 Task: Add Nilesh Gunjan as a required attendee to the Global Team Meeting on June 28, 2023, from 4:00 PM to 4:30 PM.
Action: Mouse moved to (18, 61)
Screenshot: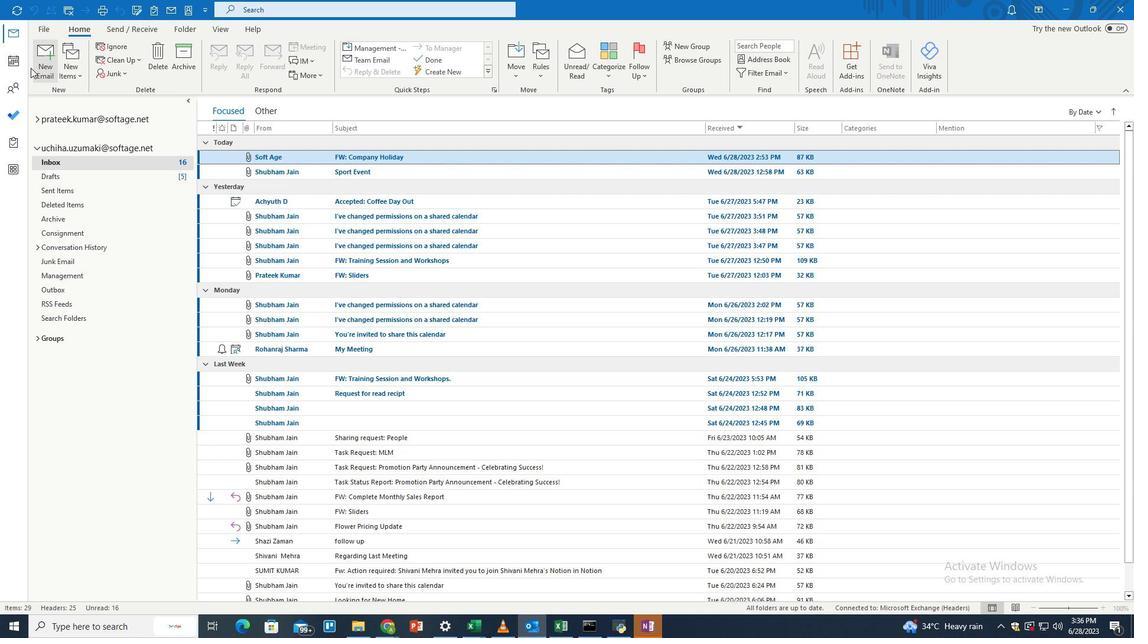 
Action: Mouse pressed left at (18, 61)
Screenshot: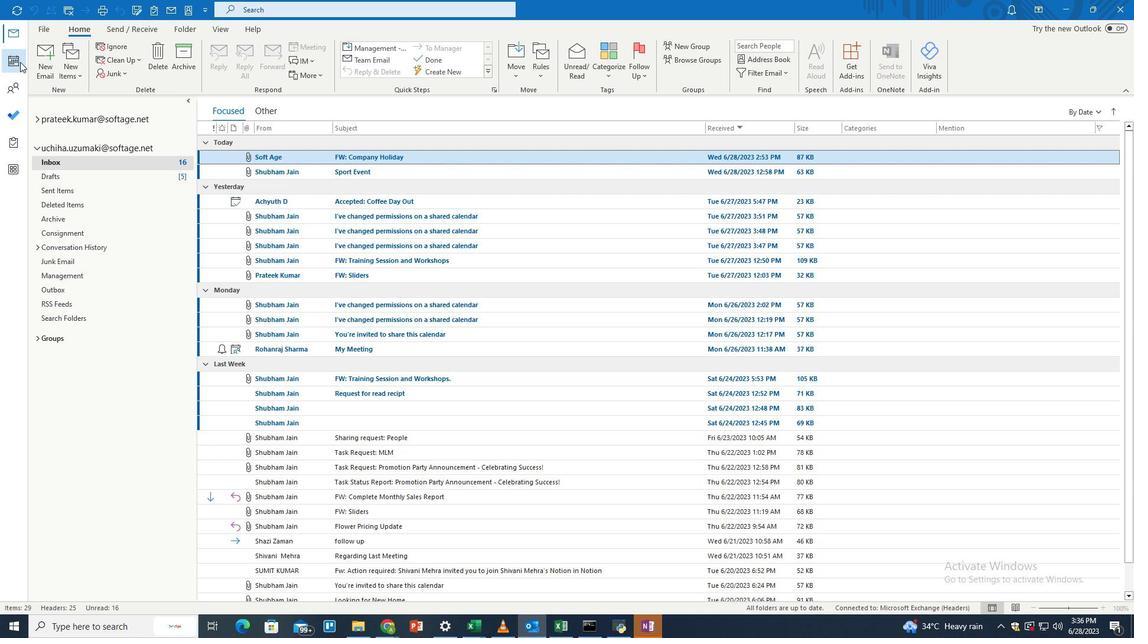 
Action: Mouse moved to (284, 402)
Screenshot: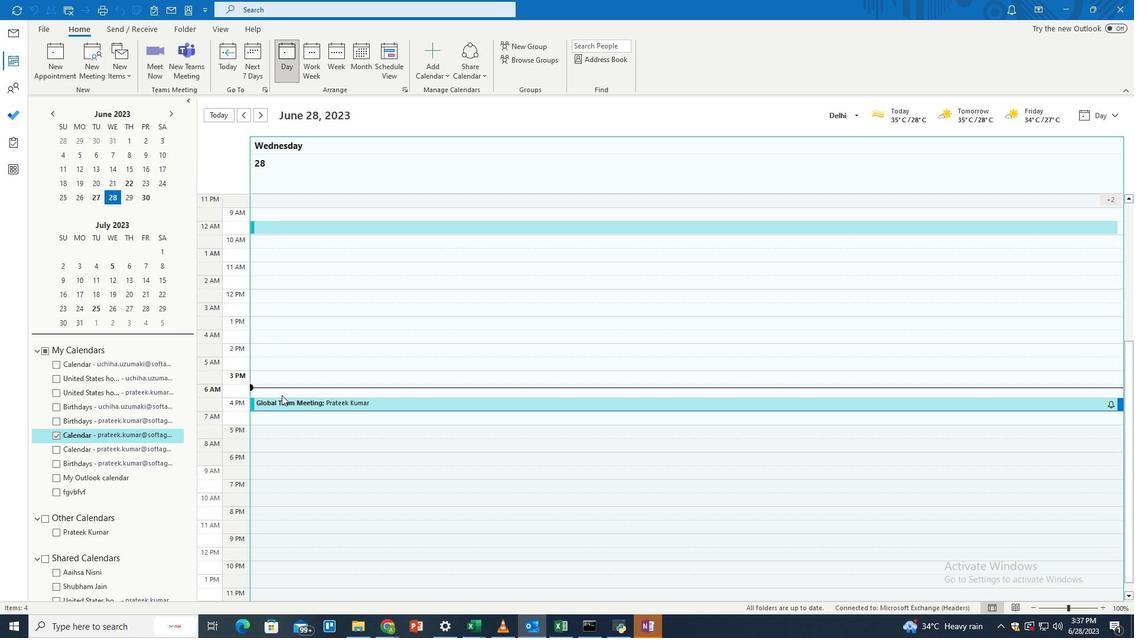 
Action: Mouse pressed left at (284, 402)
Screenshot: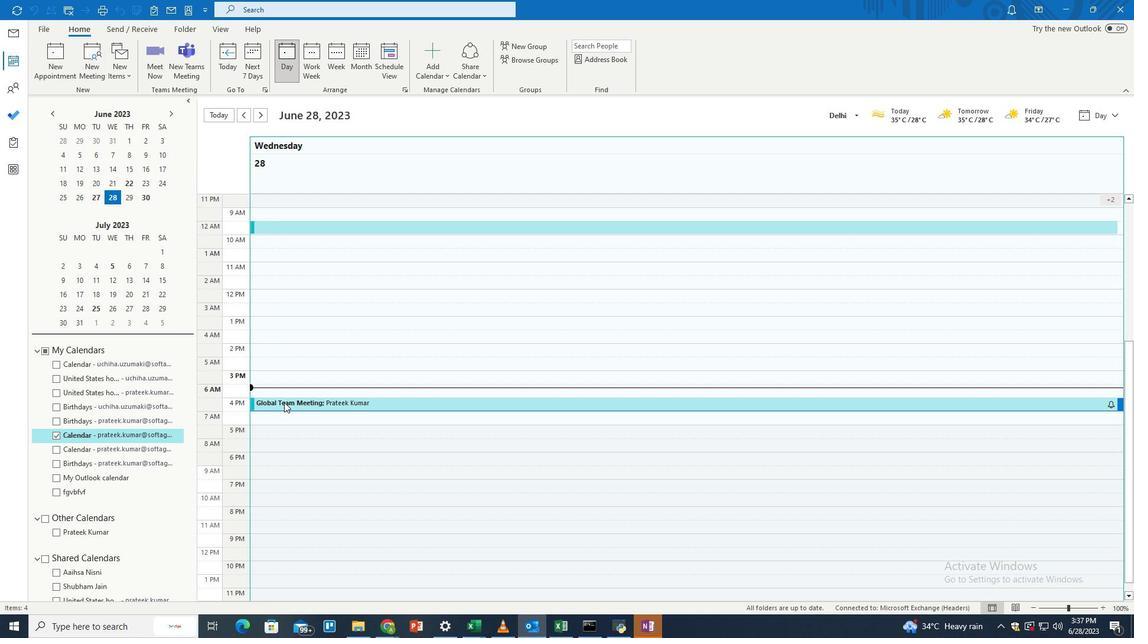 
Action: Mouse pressed left at (284, 402)
Screenshot: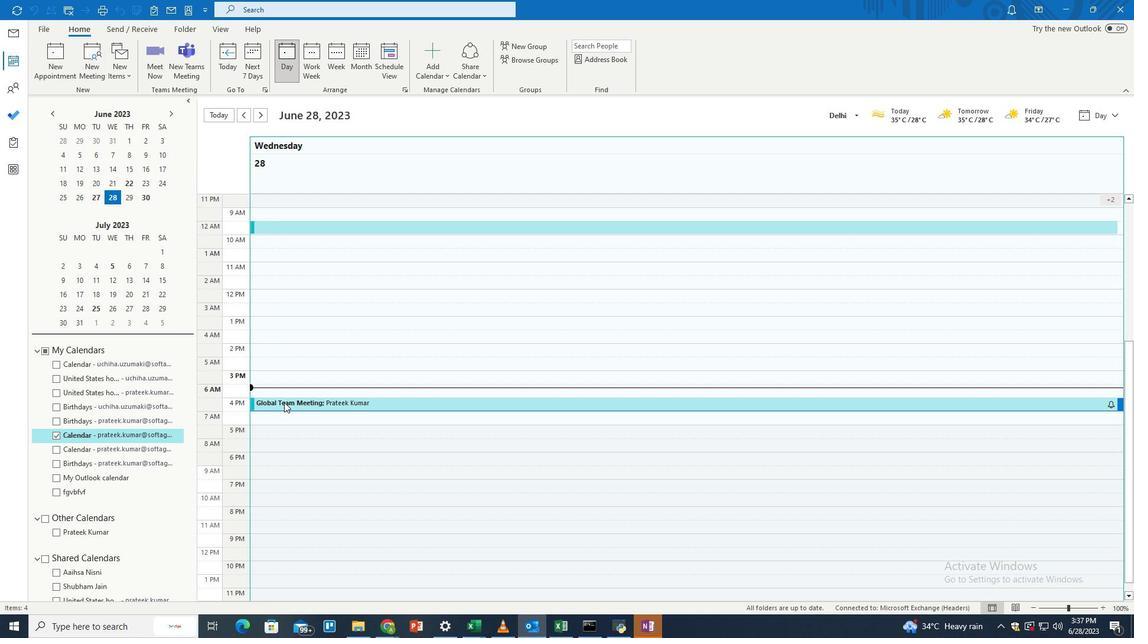 
Action: Mouse moved to (349, 189)
Screenshot: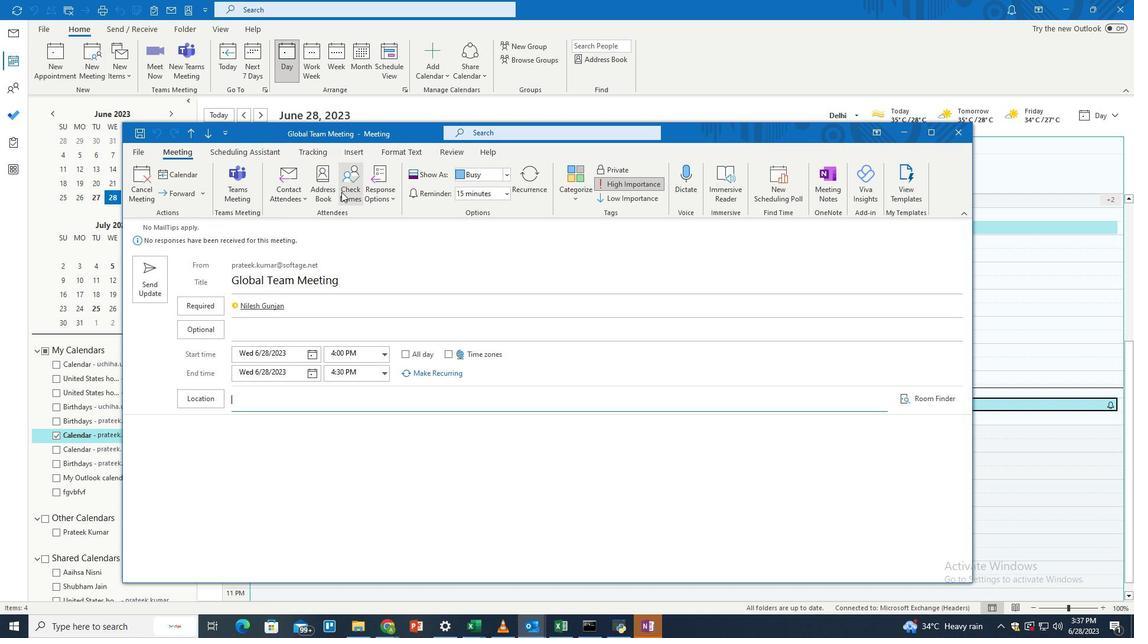 
Action: Mouse pressed left at (349, 189)
Screenshot: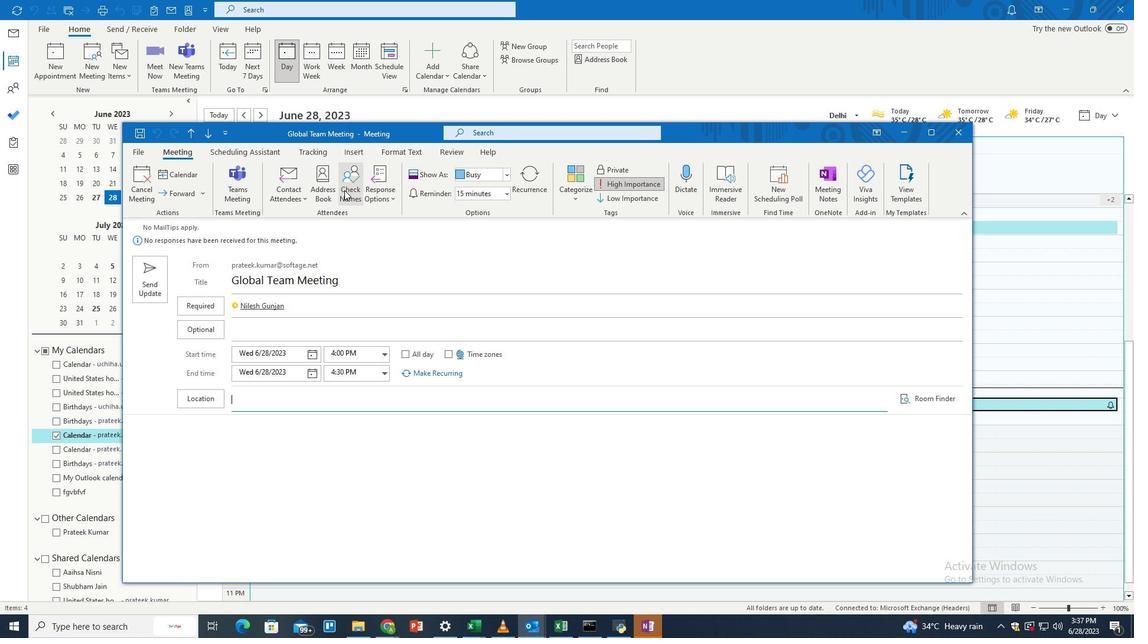 
Action: Mouse moved to (373, 376)
Screenshot: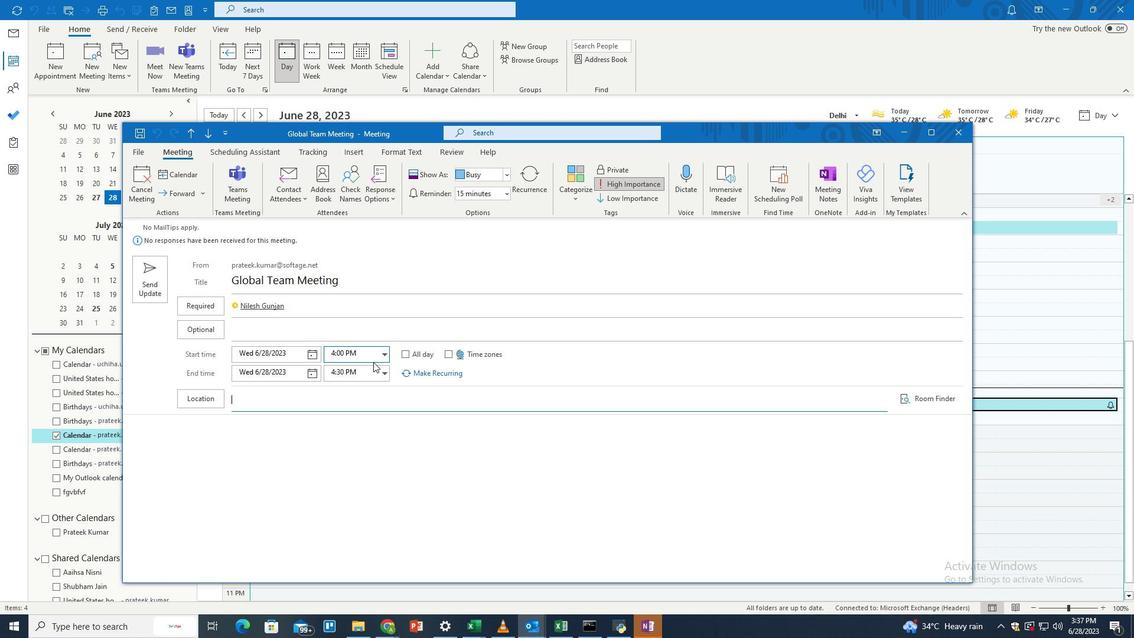 
